 Task: View and add the product "Charmin Toilet Paper Ultra Soft 2-Ply 244 Sheets per Roll (12 ct)" to cart from the store "DashMart".
Action: Mouse pressed left at (63, 111)
Screenshot: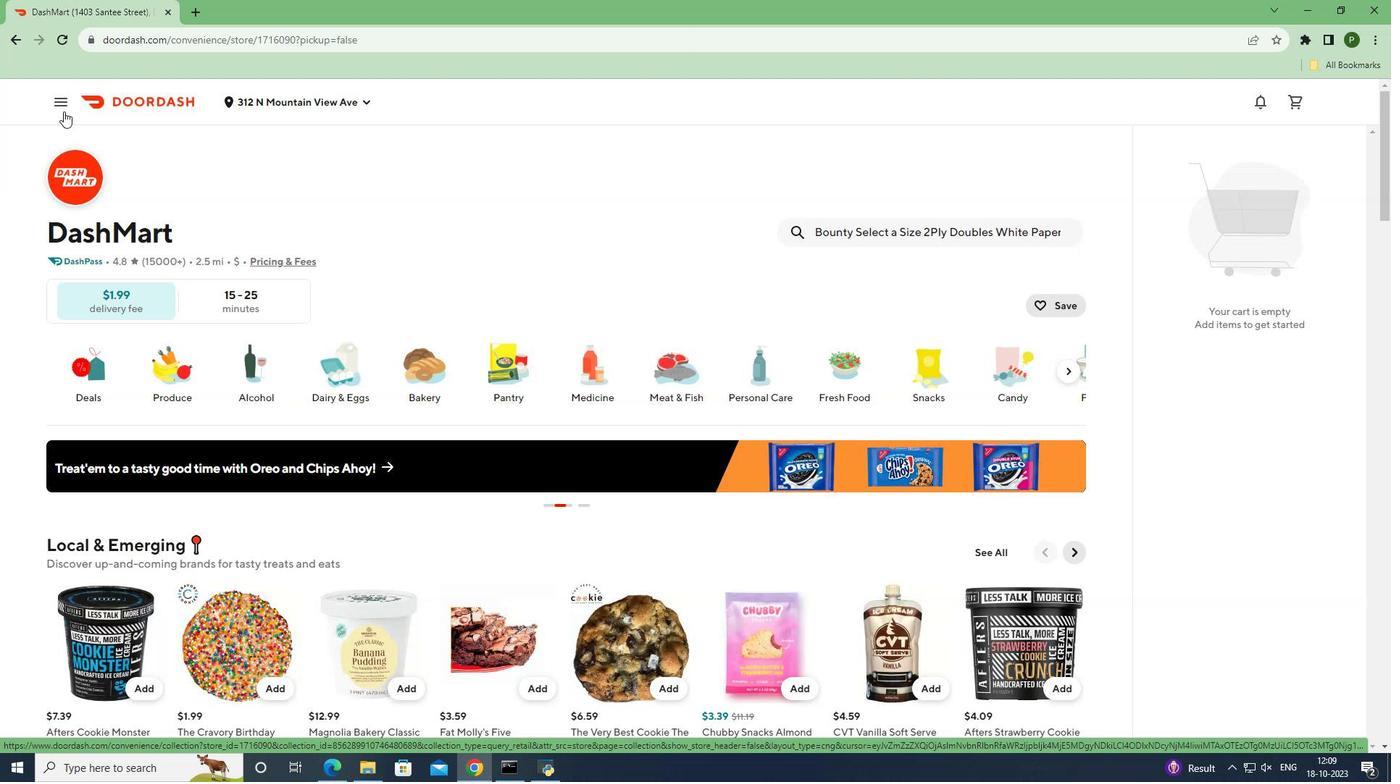 
Action: Mouse moved to (79, 210)
Screenshot: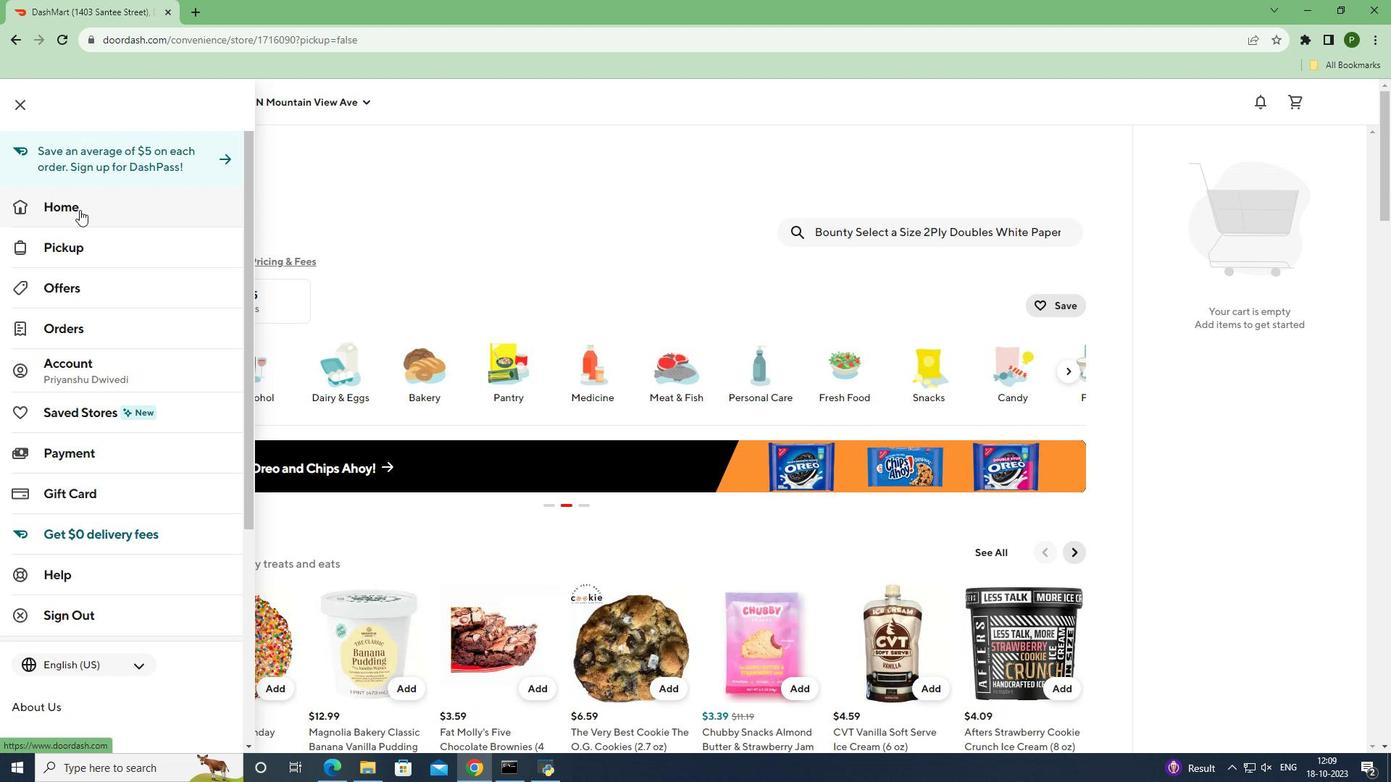
Action: Mouse pressed left at (79, 210)
Screenshot: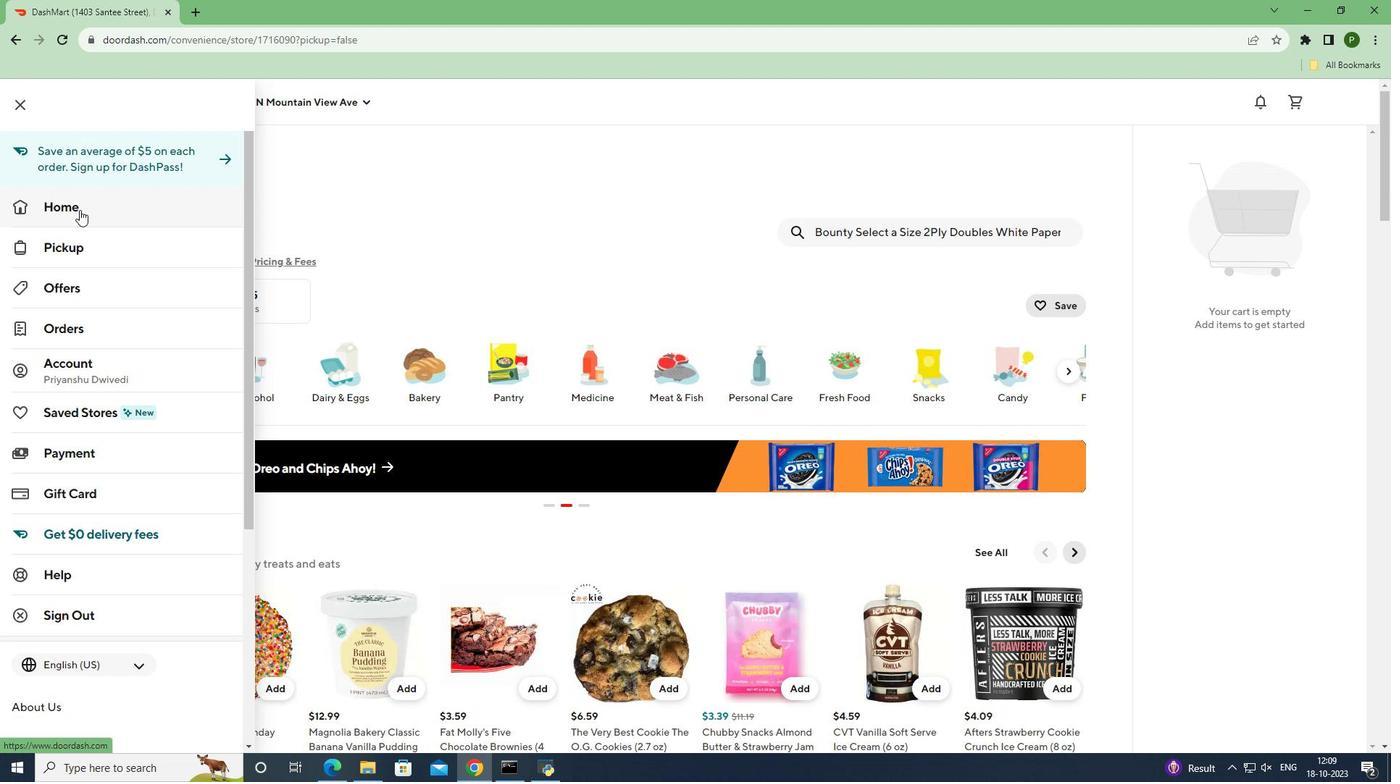 
Action: Mouse moved to (1102, 155)
Screenshot: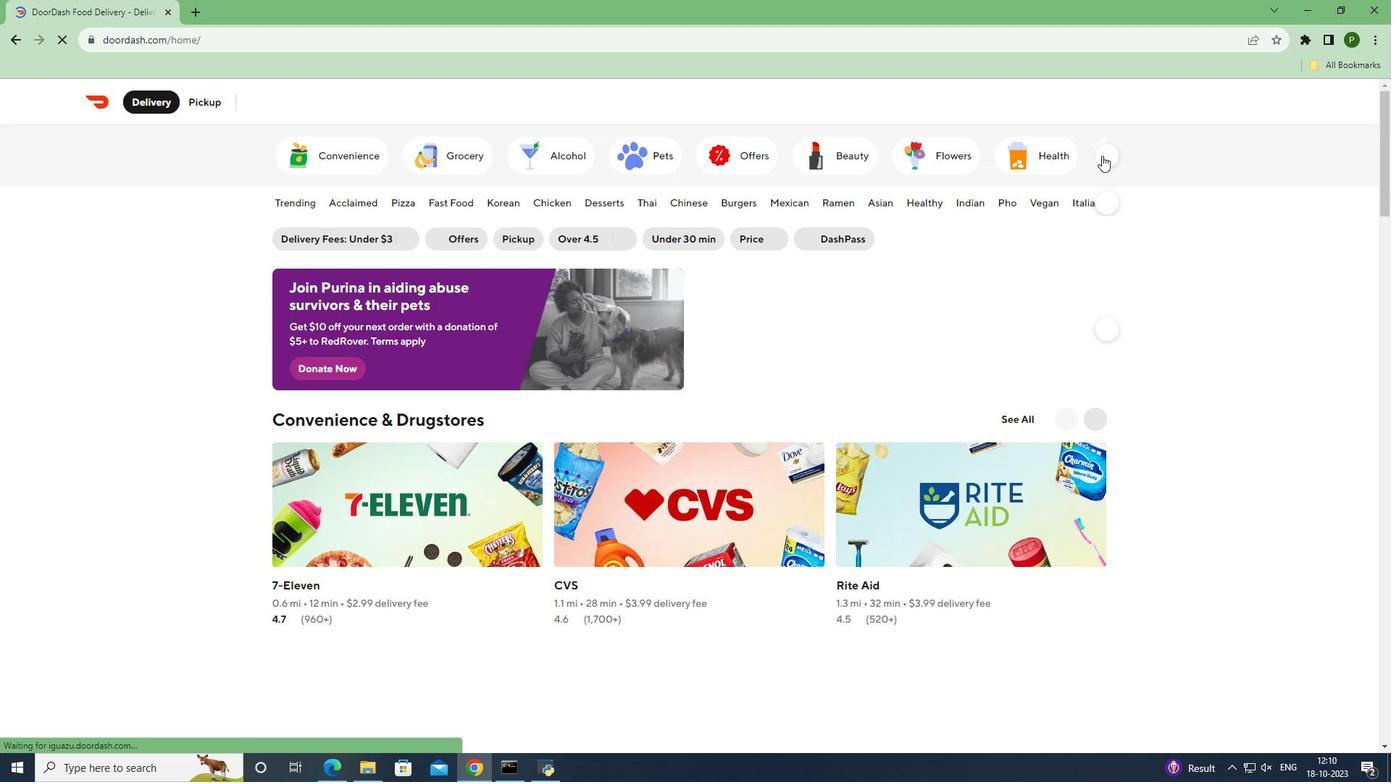 
Action: Mouse pressed left at (1102, 155)
Screenshot: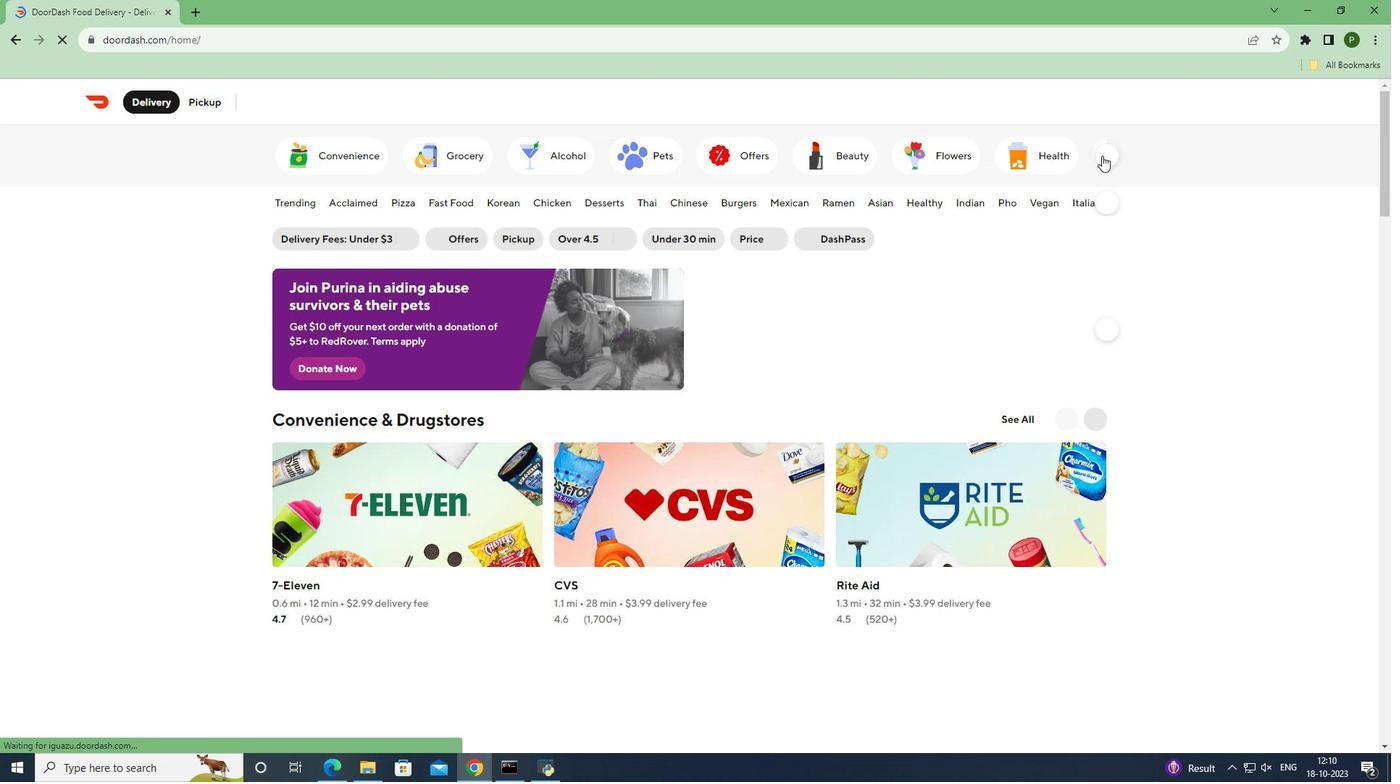 
Action: Mouse moved to (578, 161)
Screenshot: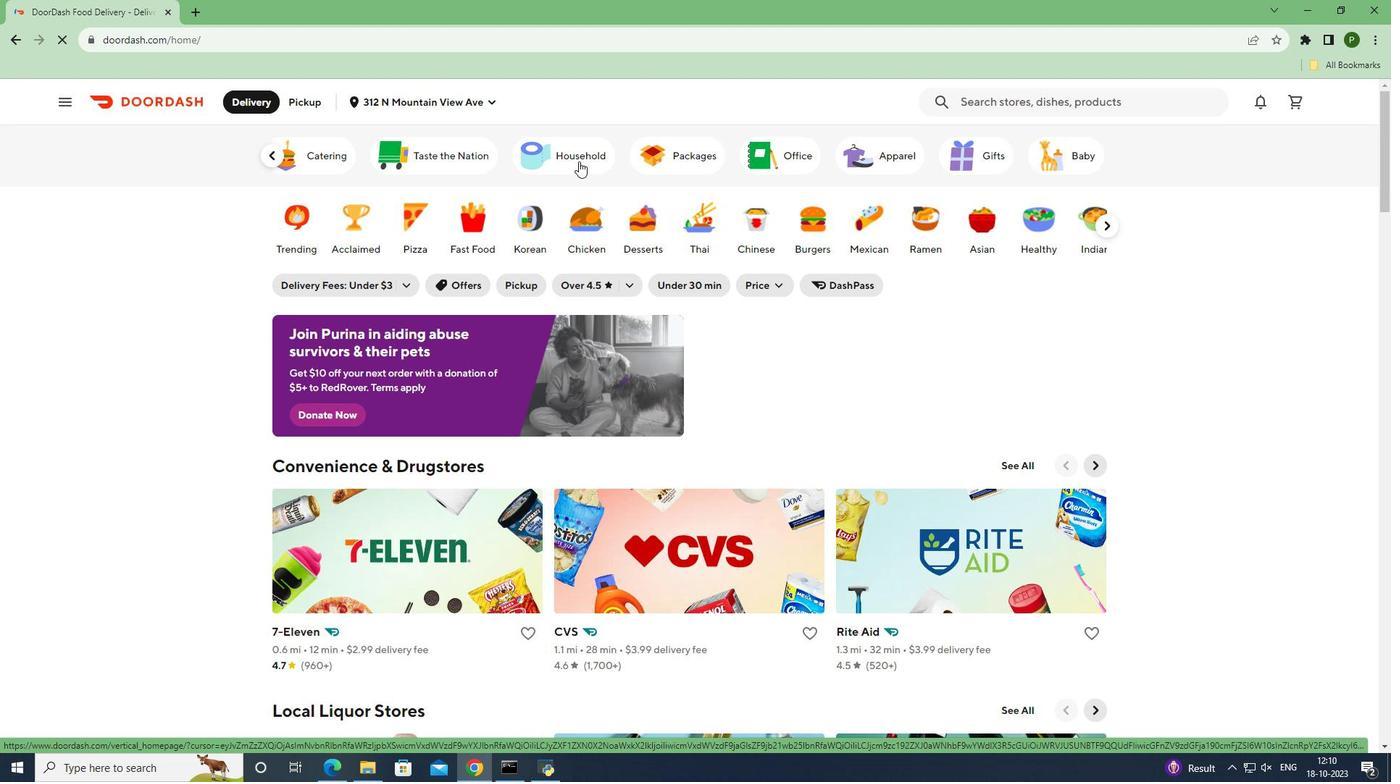 
Action: Mouse pressed left at (578, 161)
Screenshot: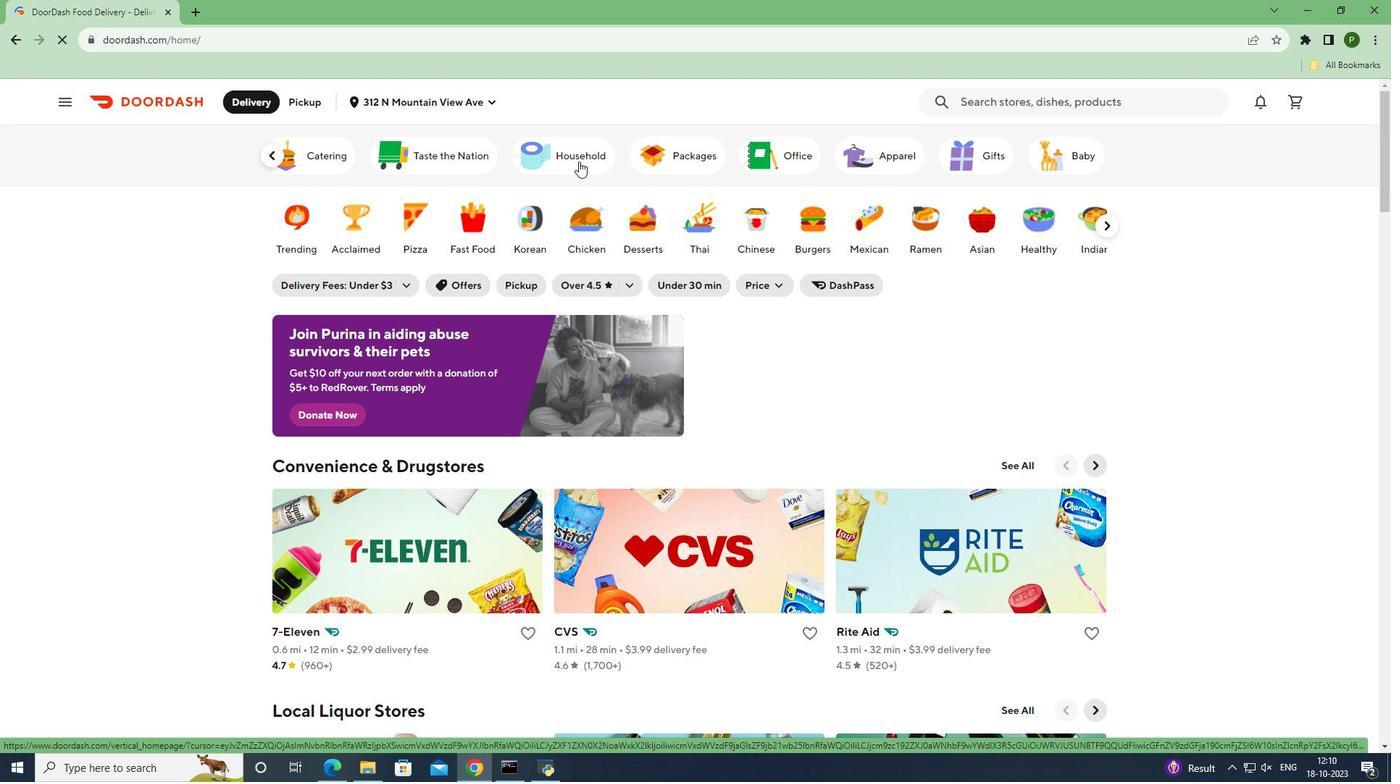 
Action: Mouse moved to (615, 350)
Screenshot: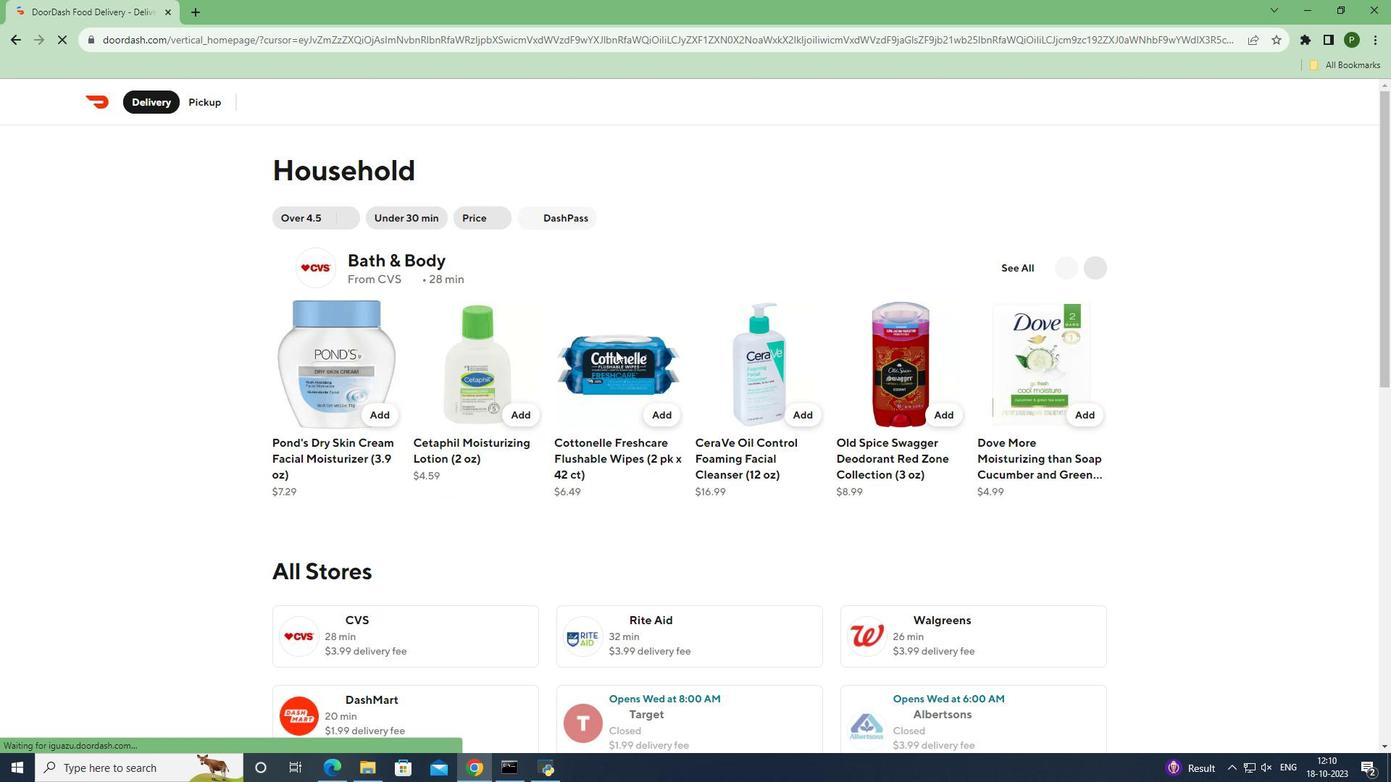 
Action: Mouse scrolled (615, 350) with delta (0, 0)
Screenshot: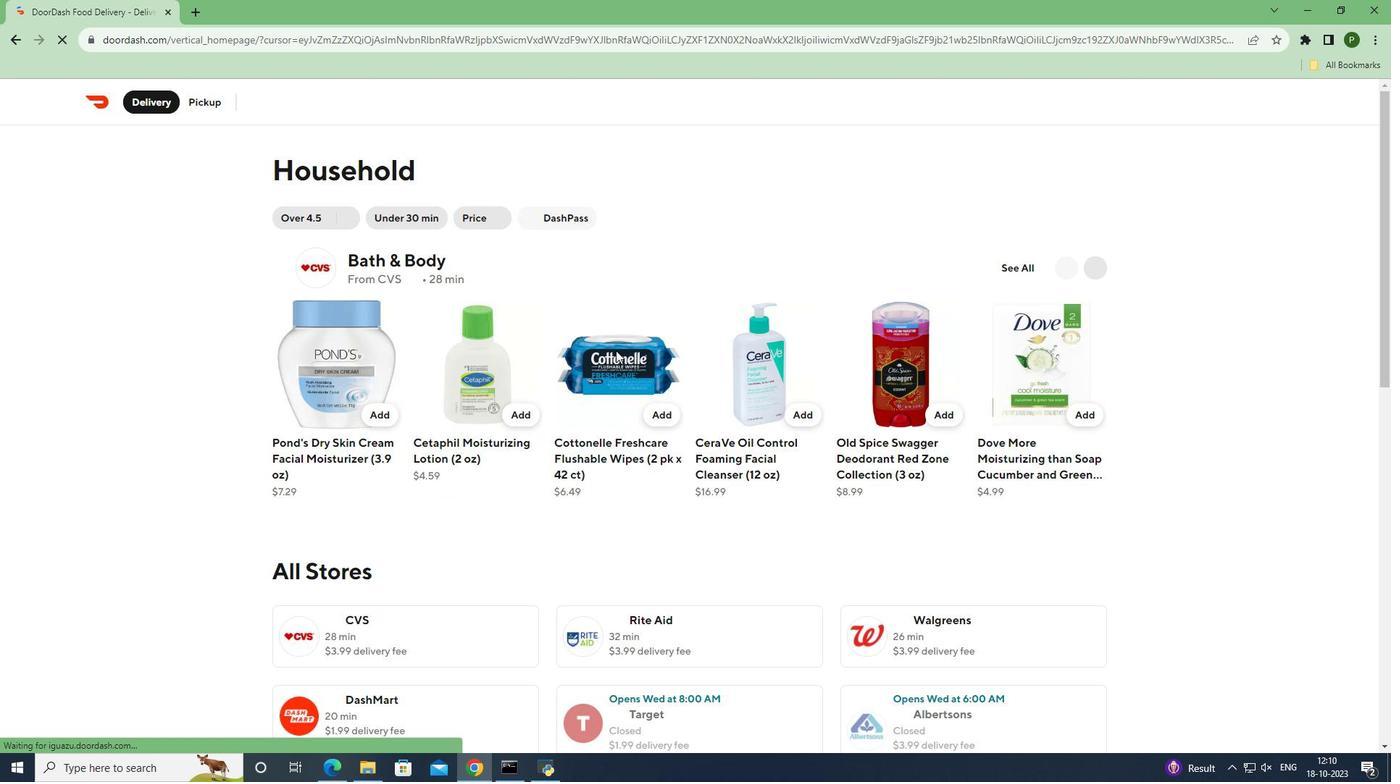 
Action: Mouse moved to (615, 350)
Screenshot: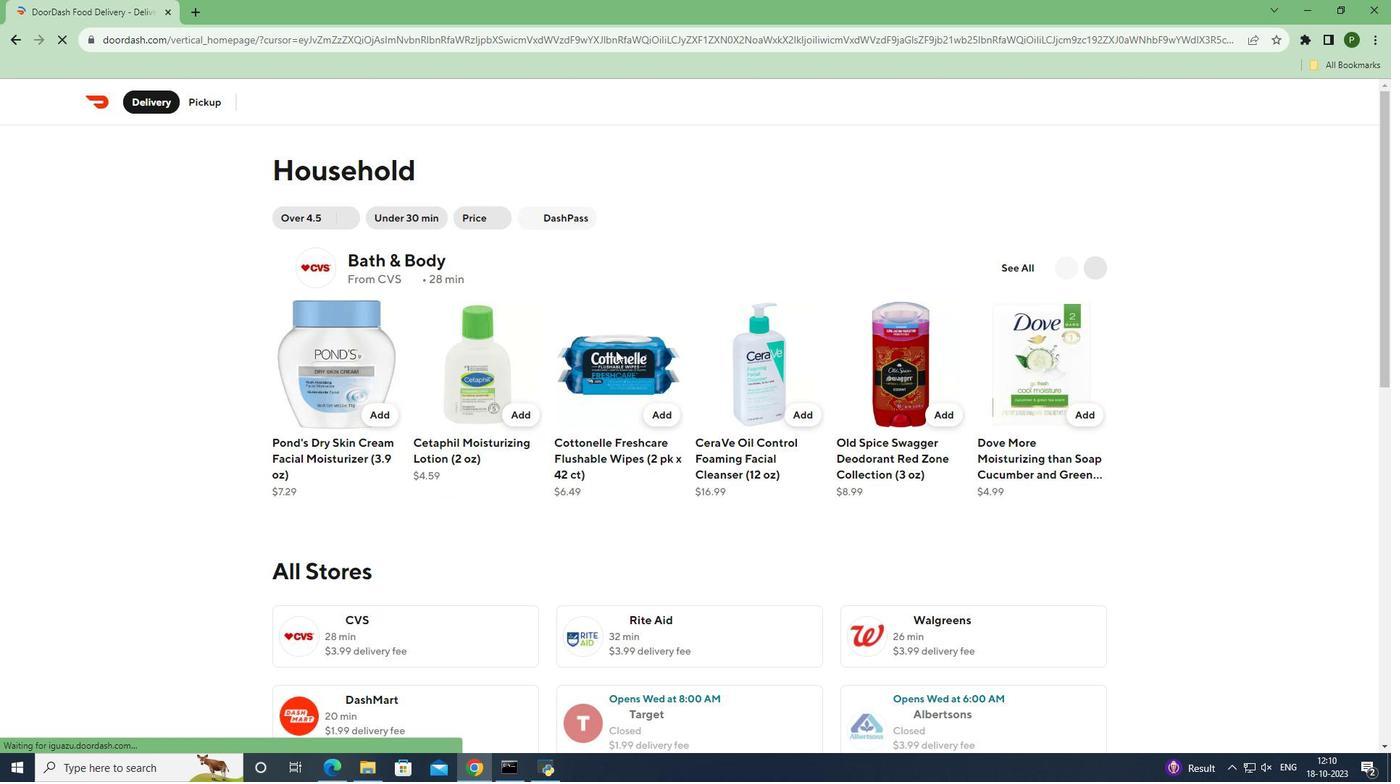 
Action: Mouse scrolled (615, 350) with delta (0, 0)
Screenshot: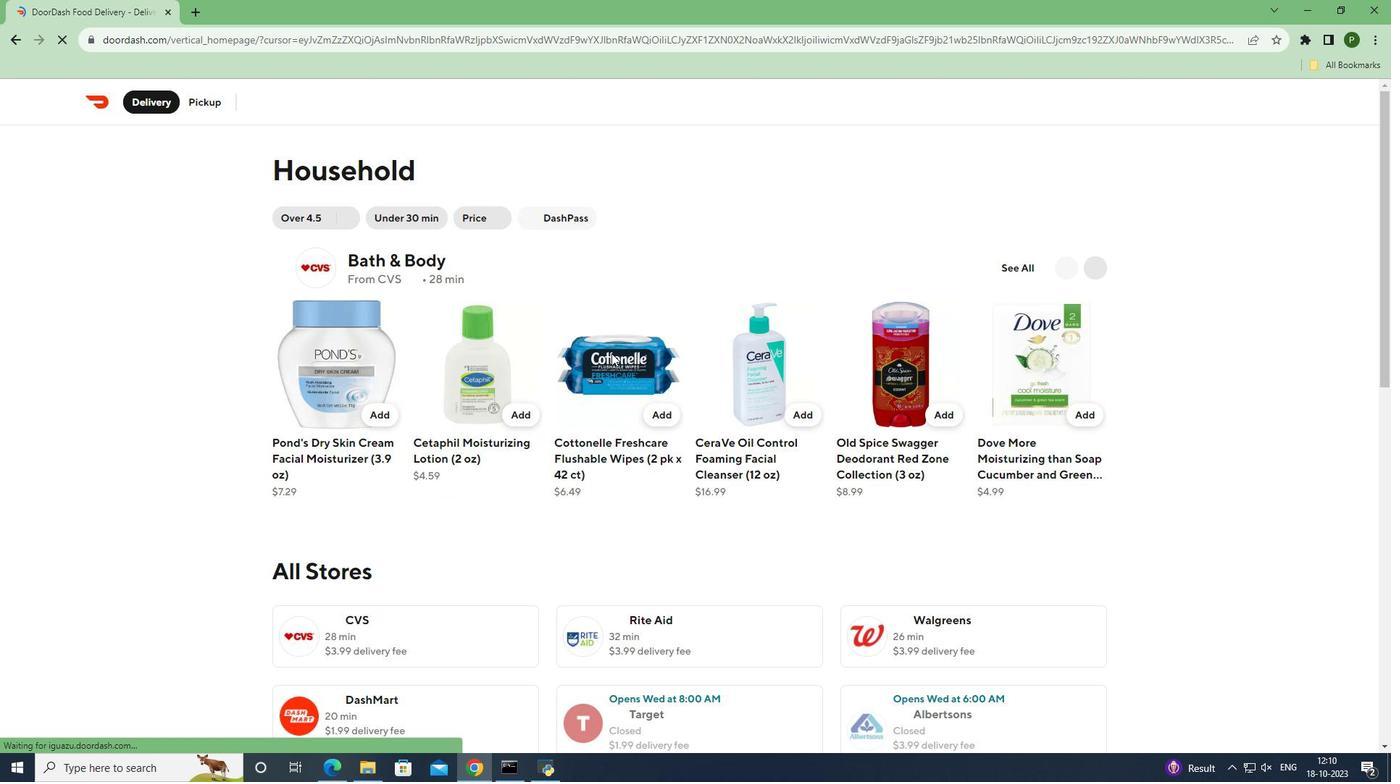 
Action: Mouse moved to (608, 354)
Screenshot: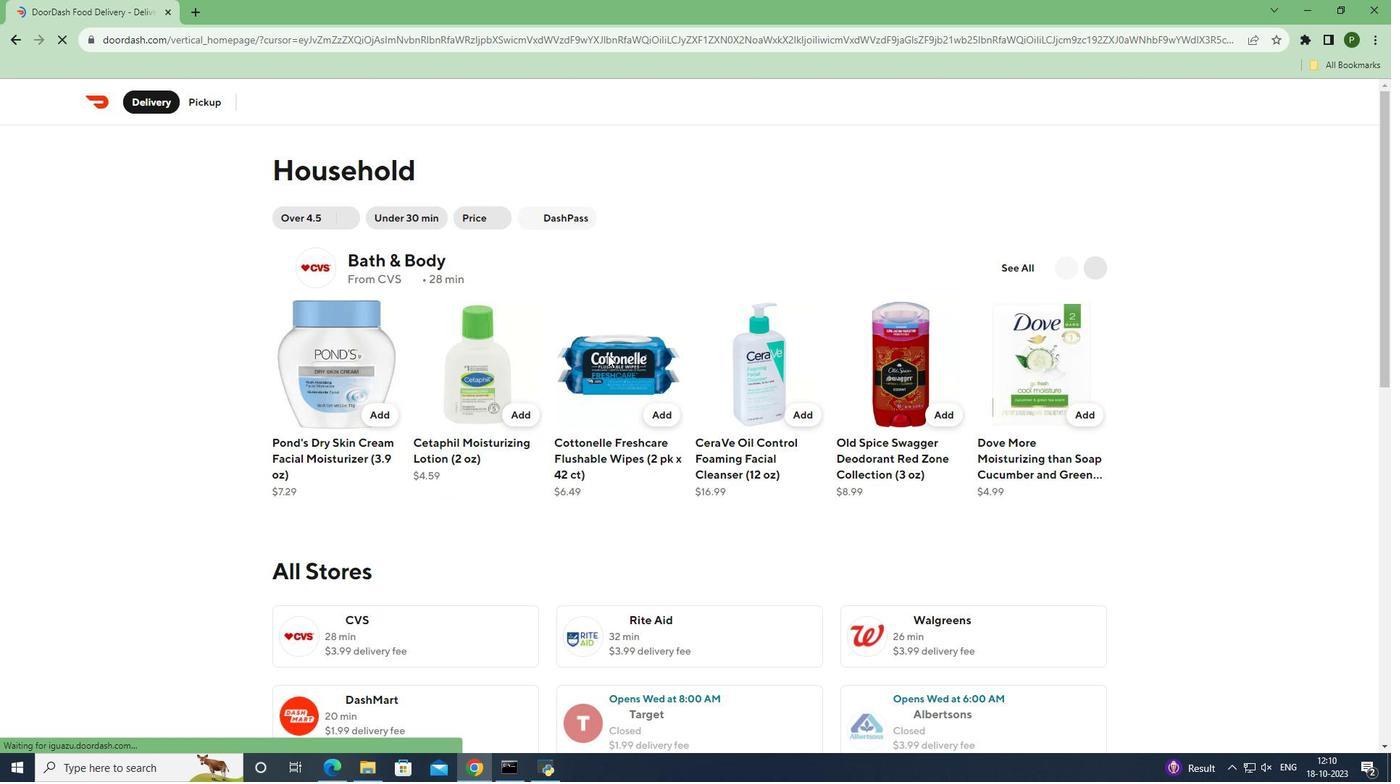 
Action: Mouse scrolled (608, 353) with delta (0, 0)
Screenshot: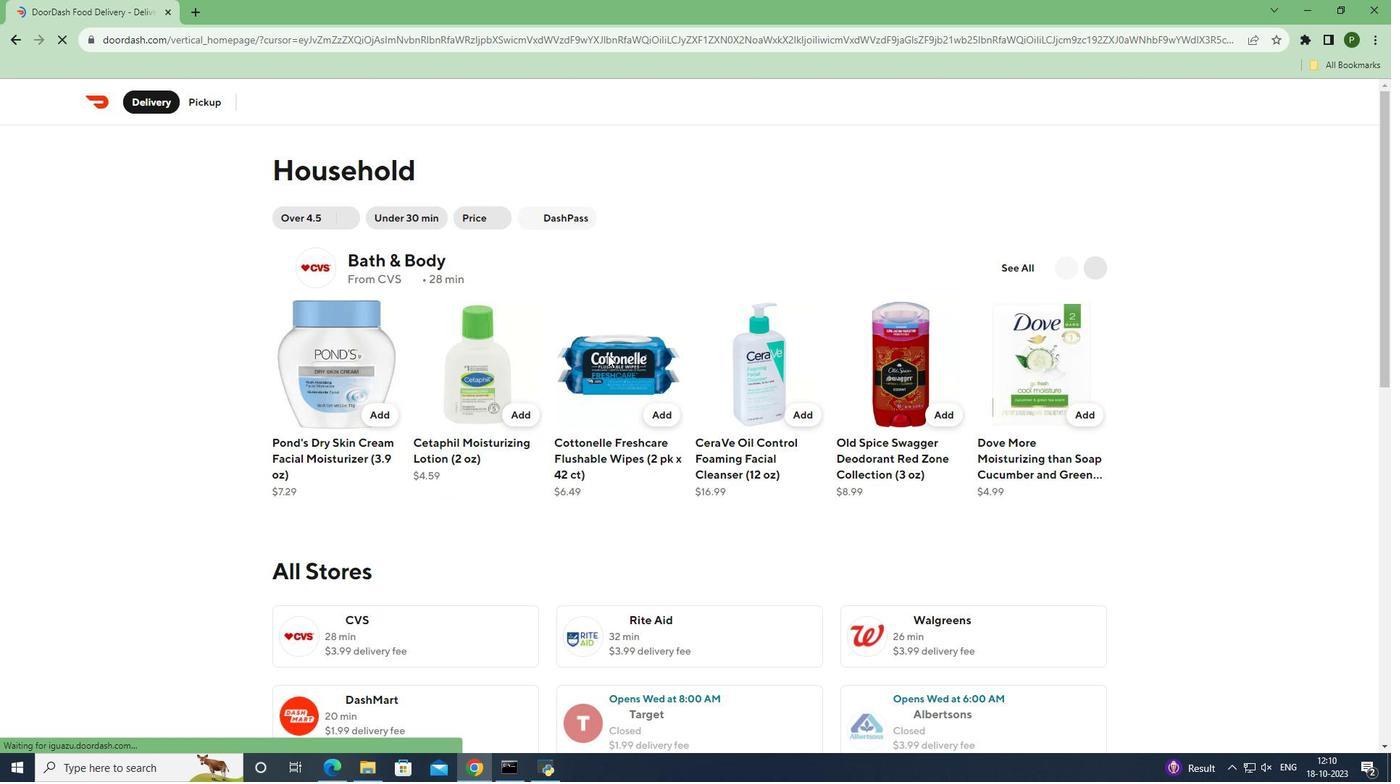 
Action: Mouse moved to (594, 357)
Screenshot: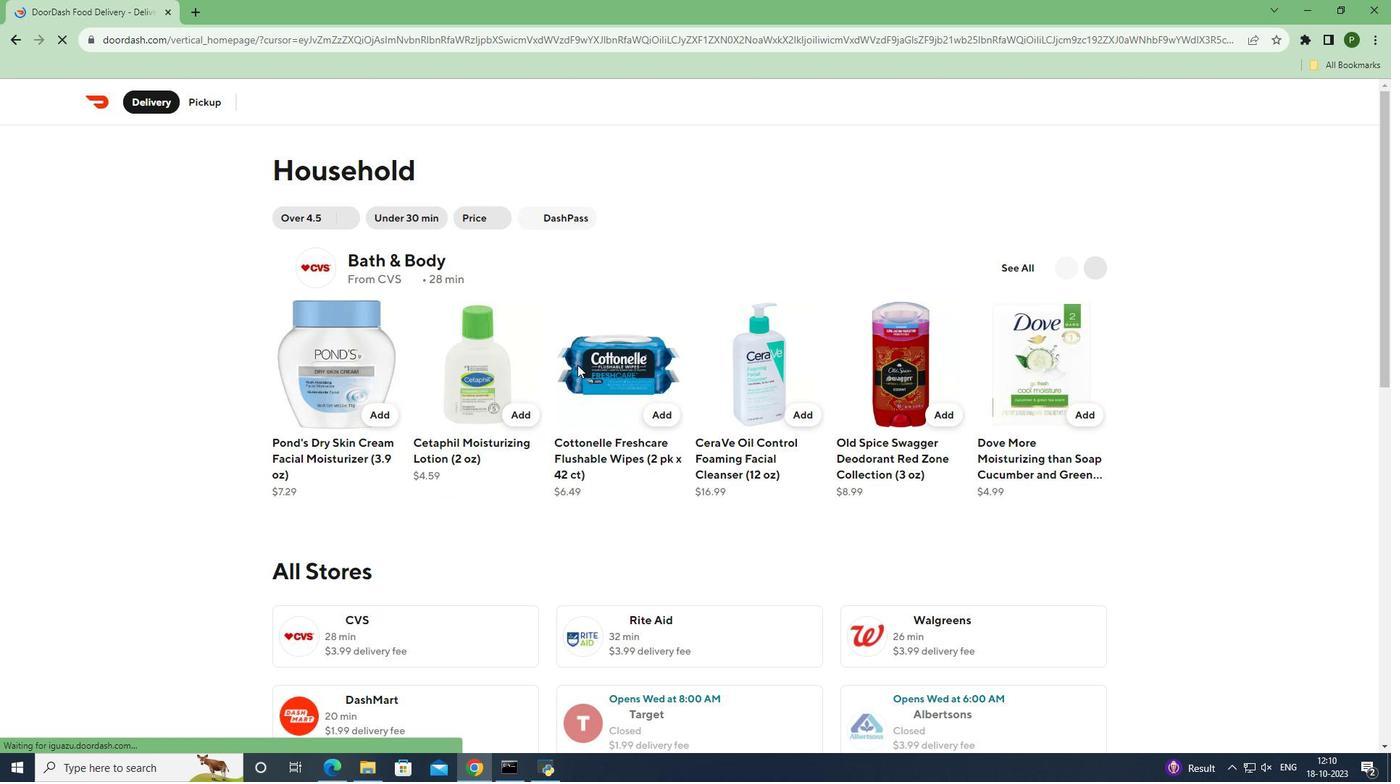 
Action: Mouse scrolled (594, 357) with delta (0, 0)
Screenshot: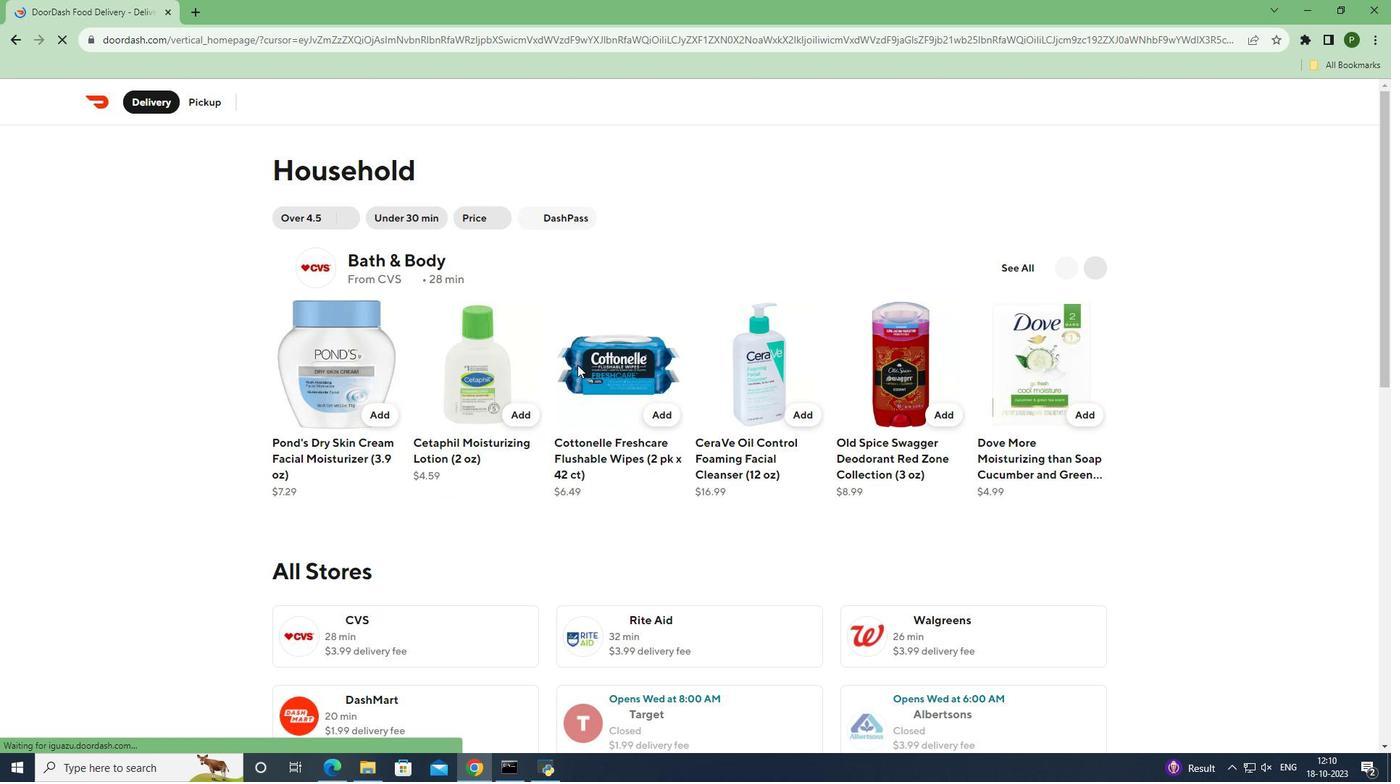 
Action: Mouse moved to (563, 369)
Screenshot: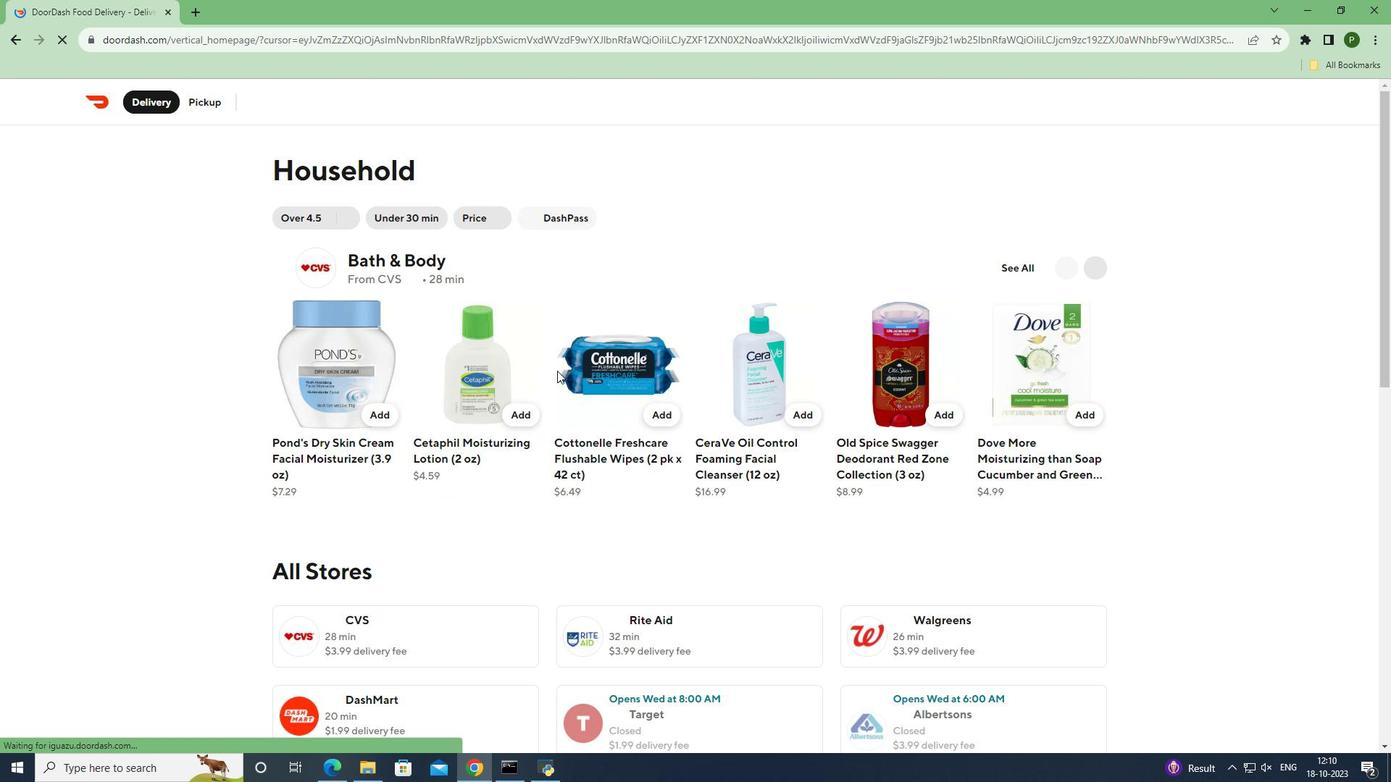 
Action: Mouse scrolled (563, 368) with delta (0, 0)
Screenshot: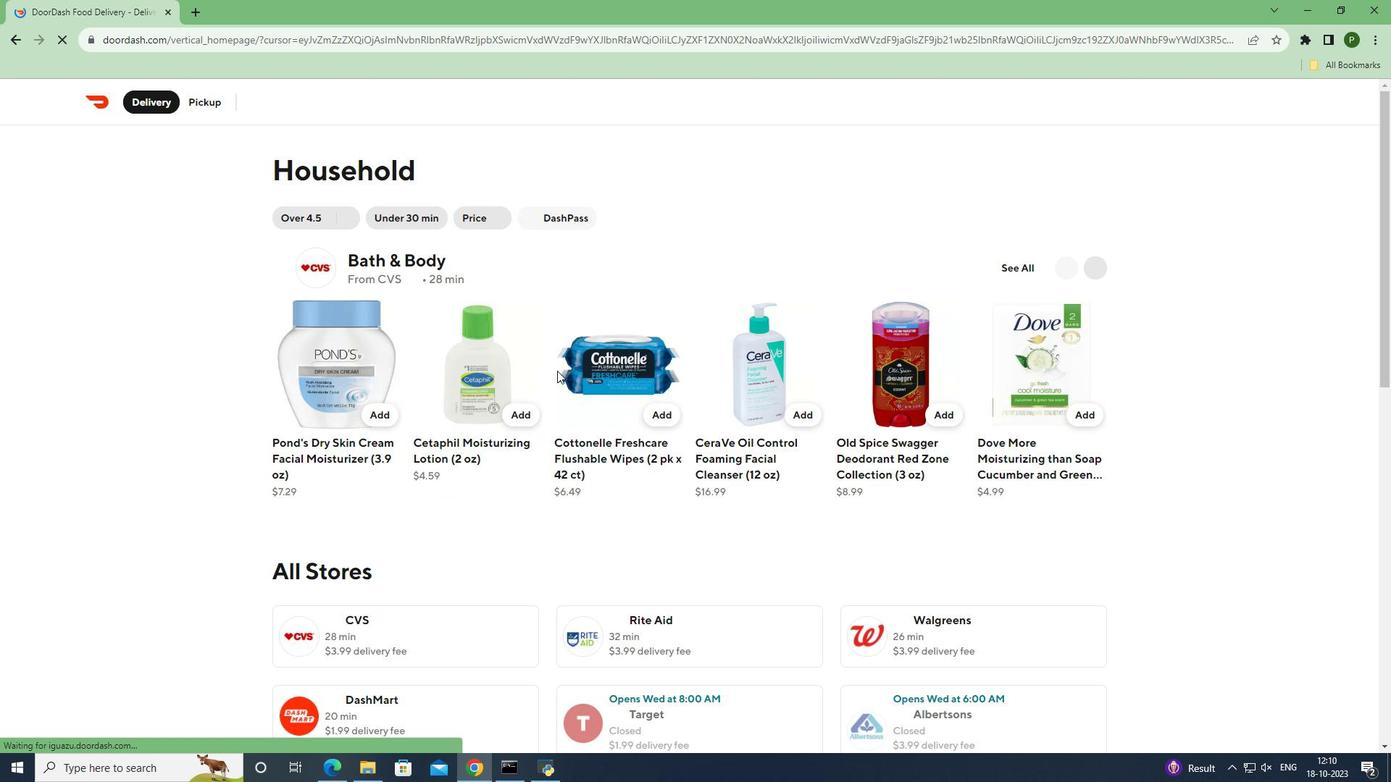 
Action: Mouse moved to (395, 576)
Screenshot: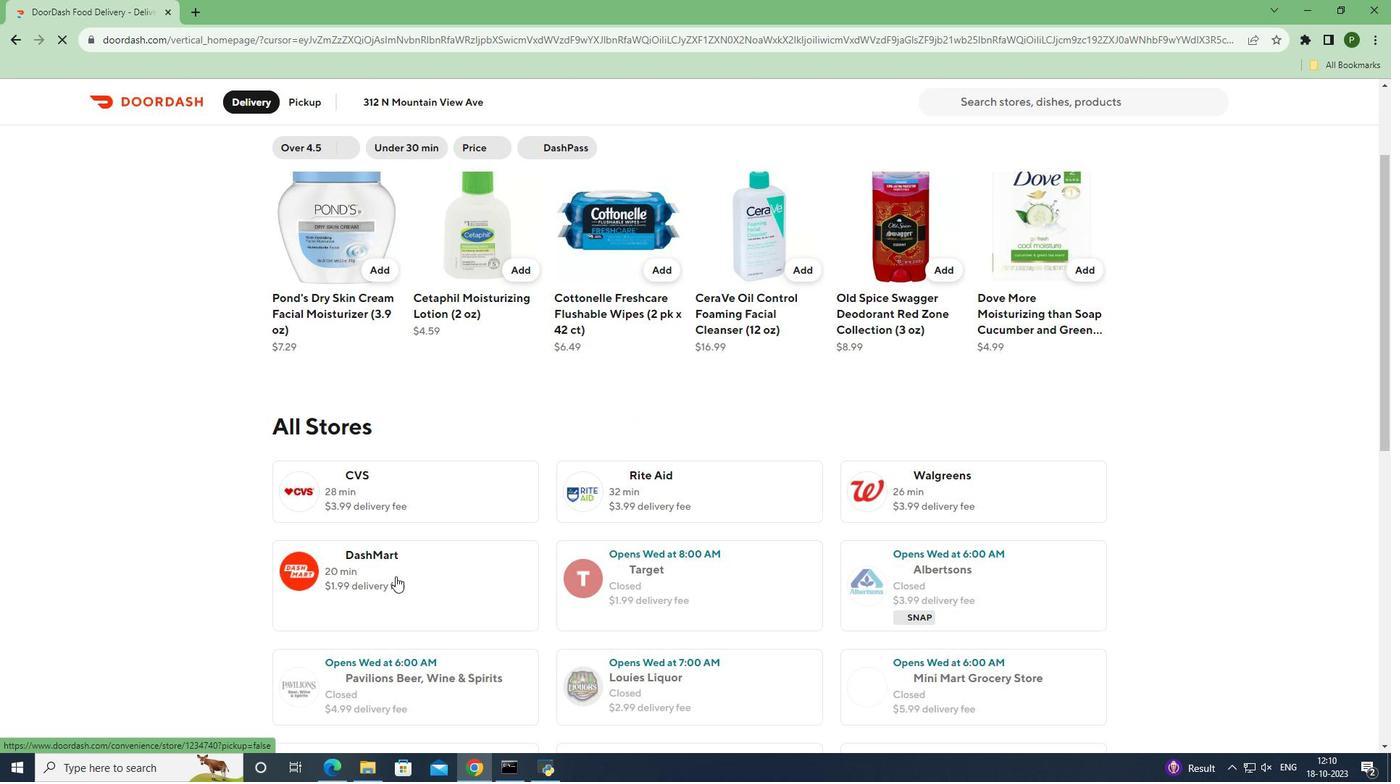 
Action: Mouse pressed left at (395, 576)
Screenshot: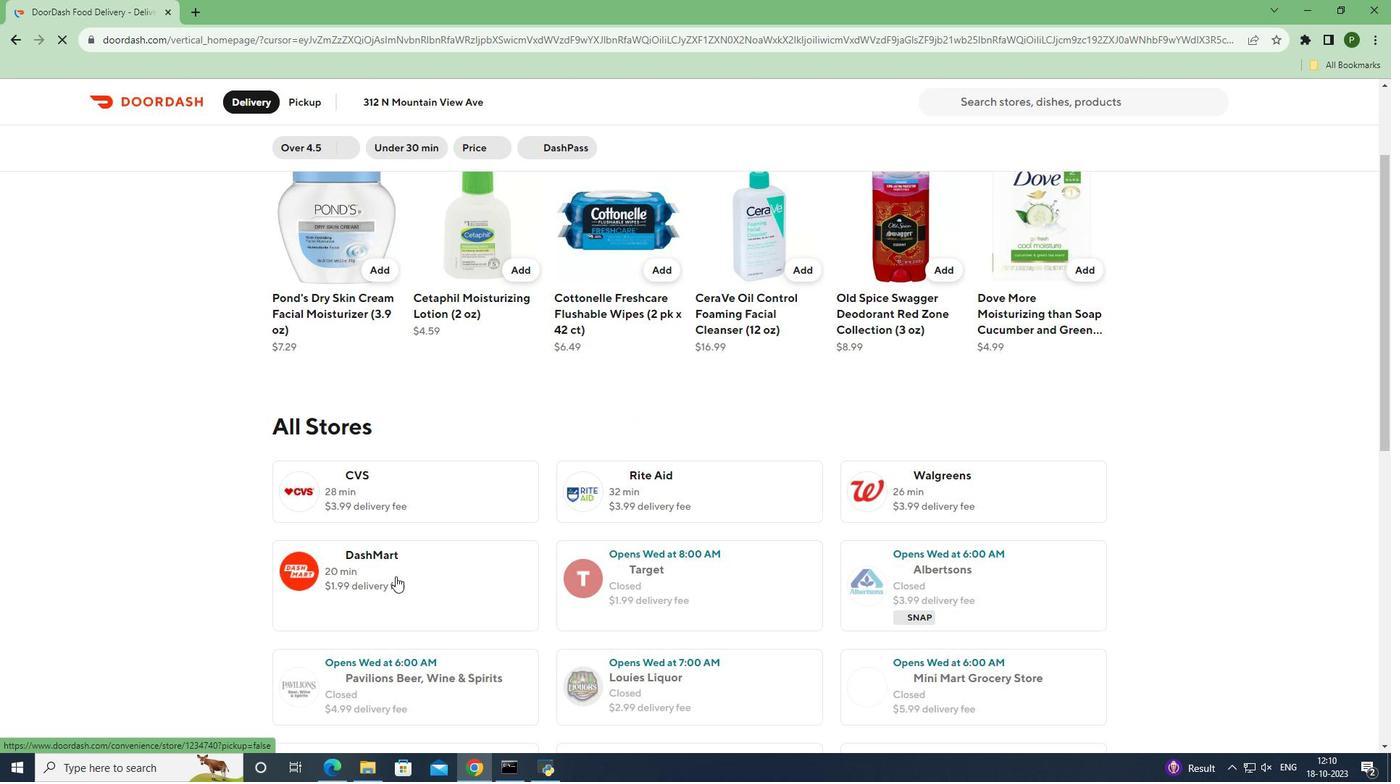 
Action: Mouse moved to (891, 235)
Screenshot: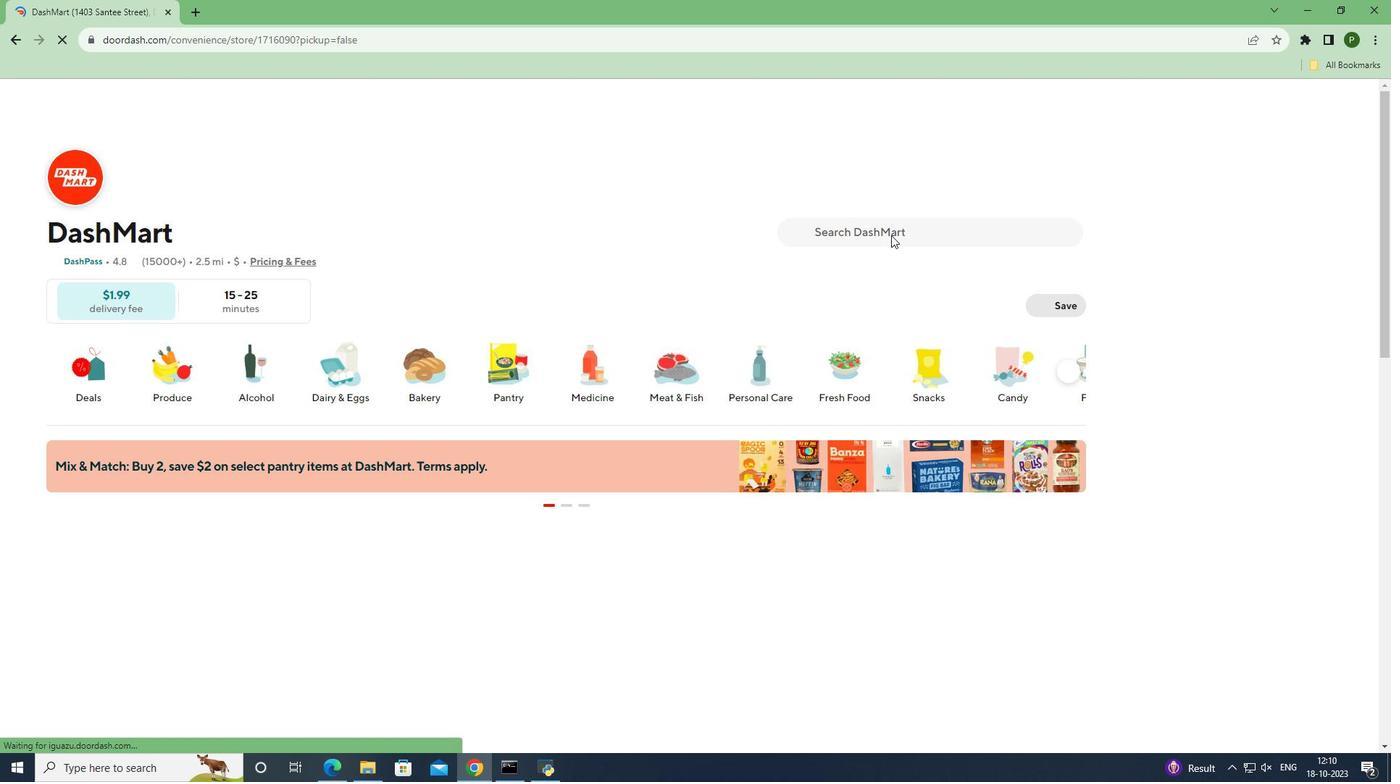 
Action: Mouse pressed left at (891, 235)
Screenshot: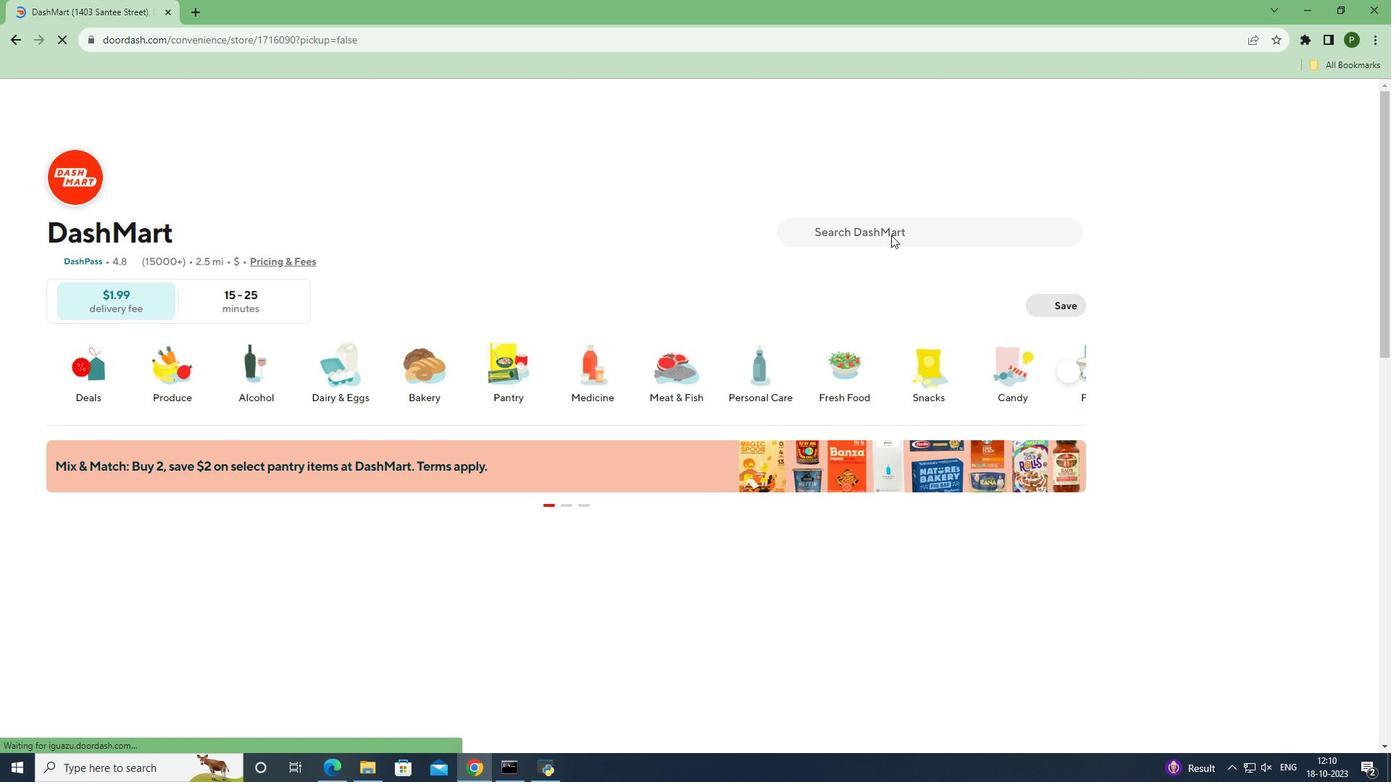 
Action: Key pressed <Key.caps_lock>C<Key.caps_lock>harmin<Key.space><Key.caps_lock>T<Key.caps_lock>oilet<Key.space><Key.caps_lock>P<Key.caps_lock>aper<Key.space><Key.caps_lock>U<Key.caps_lock>ltra<Key.space><Key.caps_lock>S<Key.caps_lock>oft<Key.space>2-<Key.caps_lock>PLY<Key.space>244<Key.space>S<Key.caps_lock>heets<Key.space>per<Key.space><Key.caps_lock>R<Key.caps_lock>oll<Key.space><Key.shift_r>(12<Key.space>ct<Key.shift_r>)
Screenshot: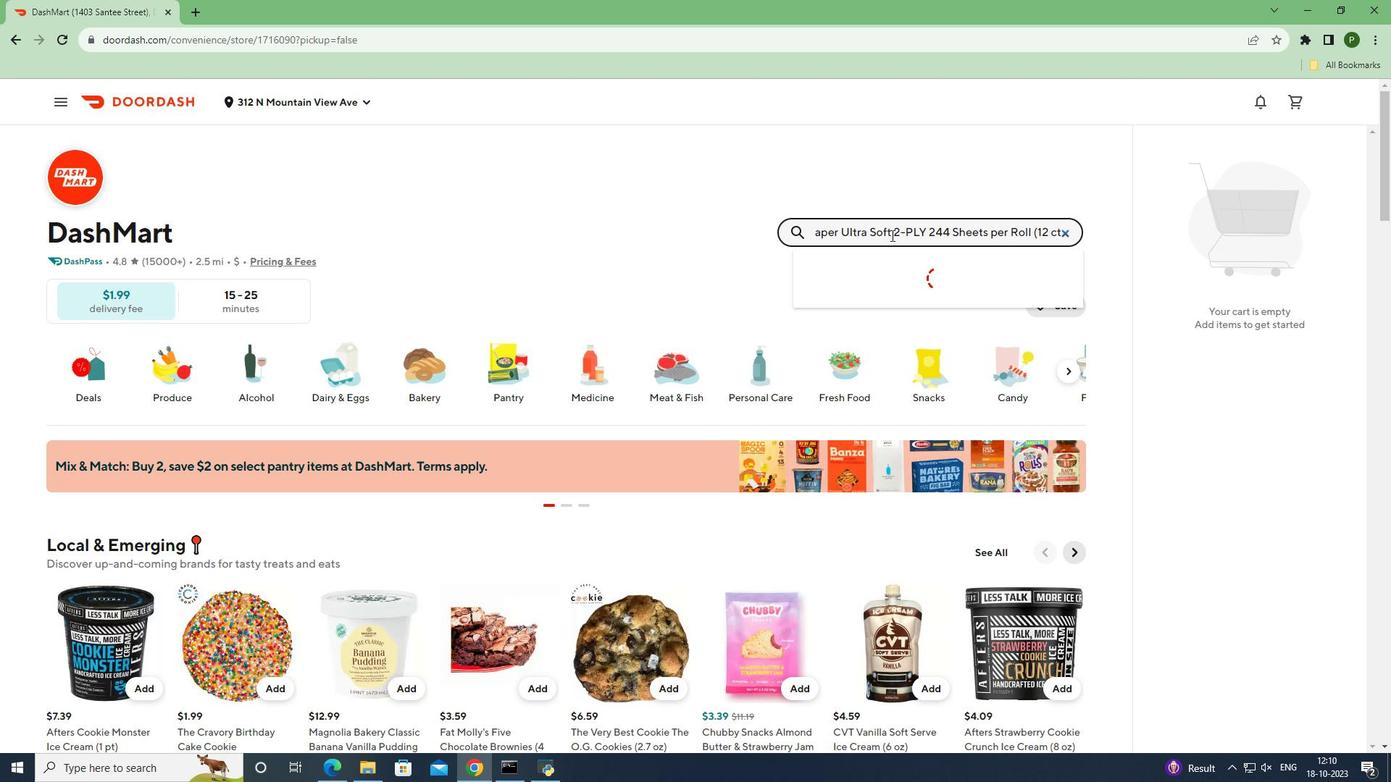 
Action: Mouse moved to (890, 292)
Screenshot: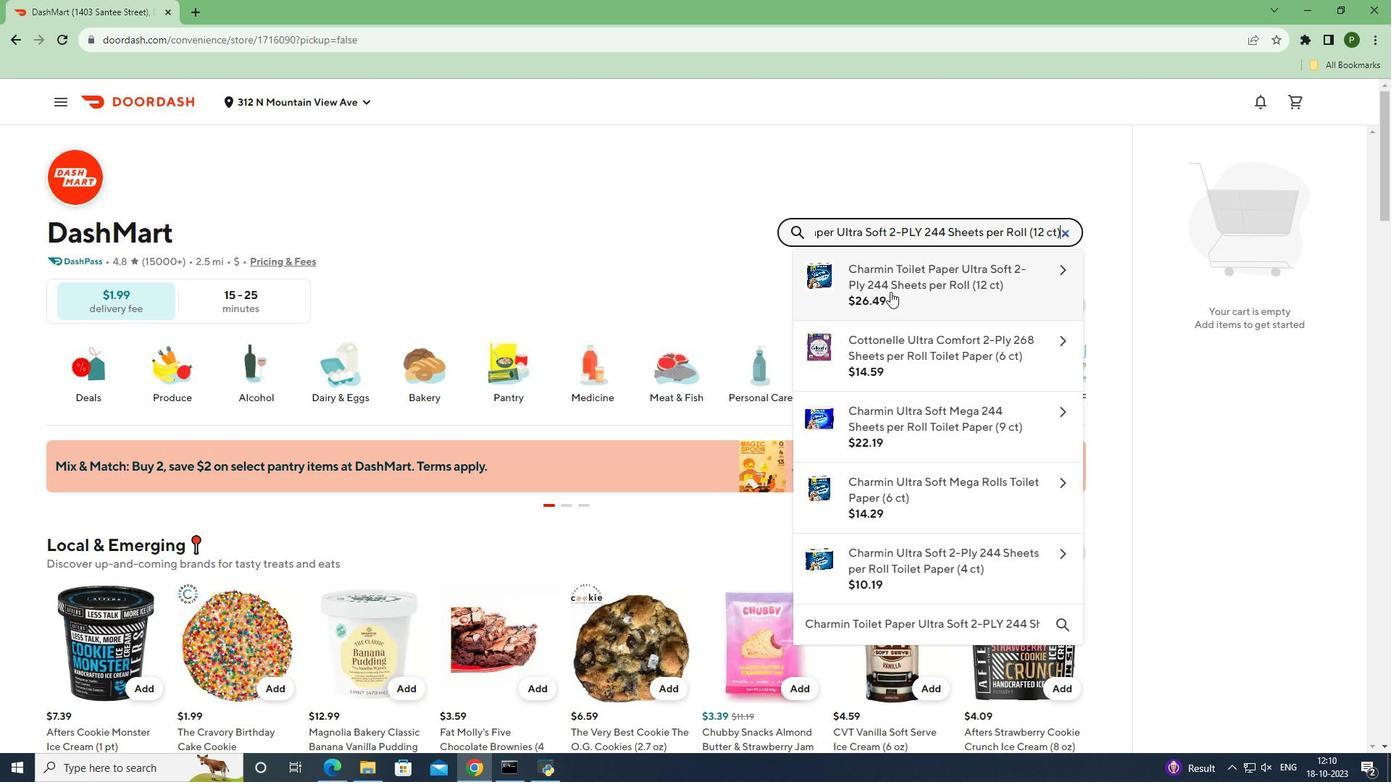 
Action: Mouse pressed left at (890, 292)
Screenshot: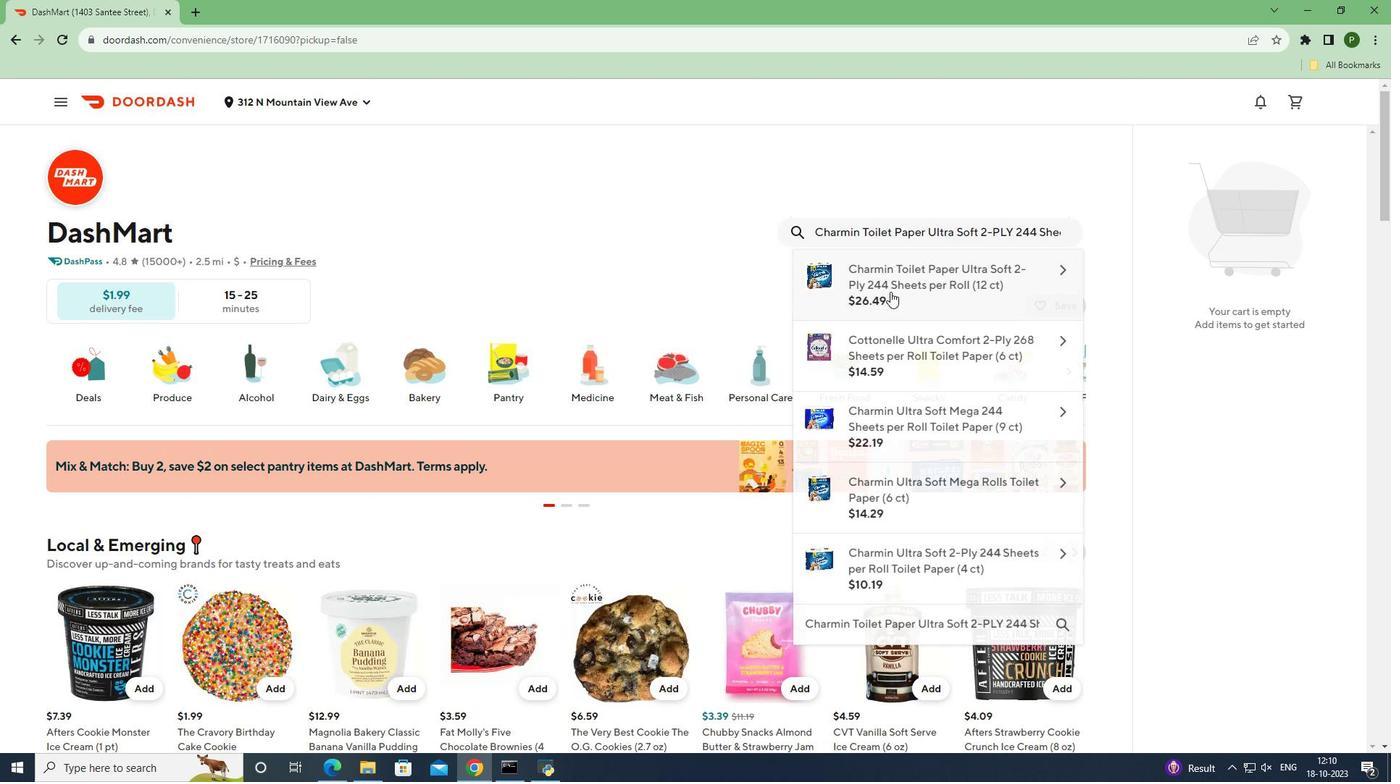 
Action: Mouse moved to (931, 713)
Screenshot: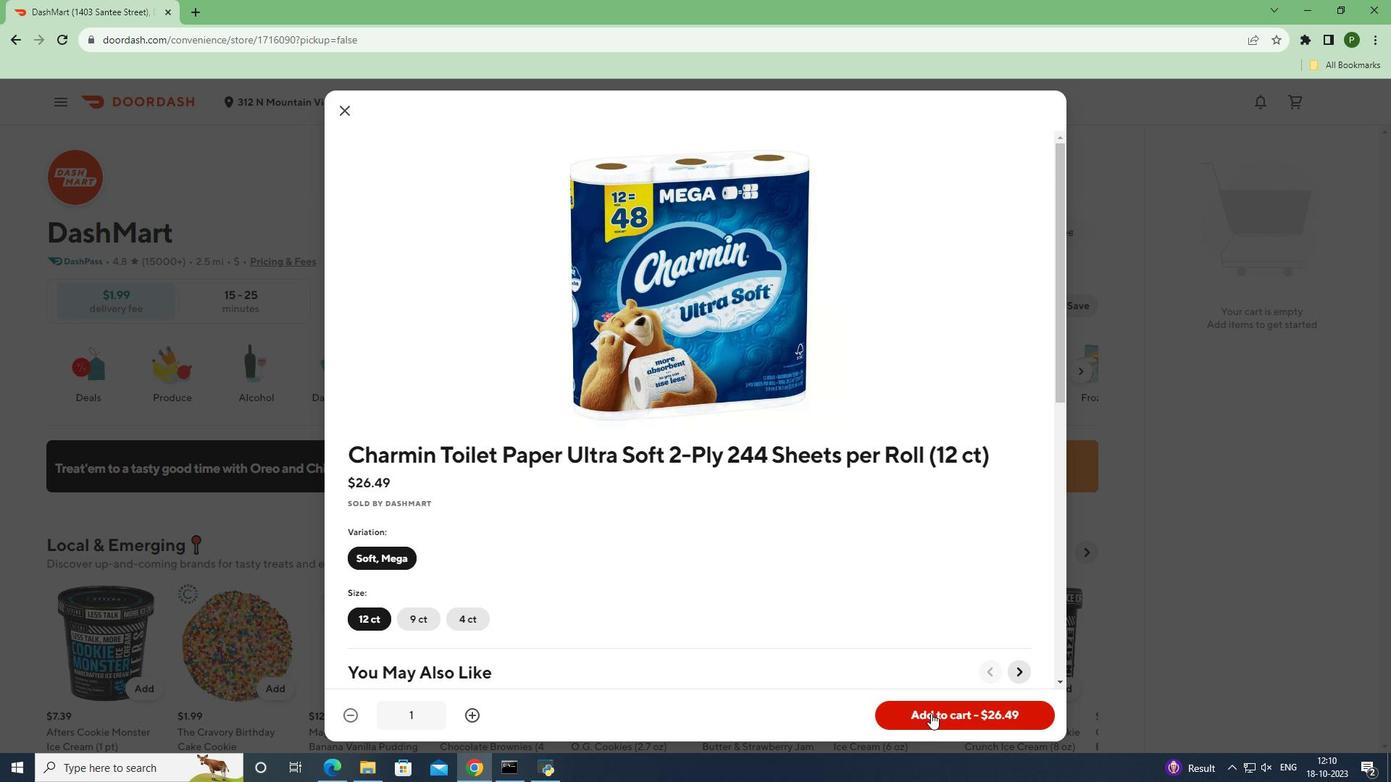 
Action: Mouse pressed left at (931, 713)
Screenshot: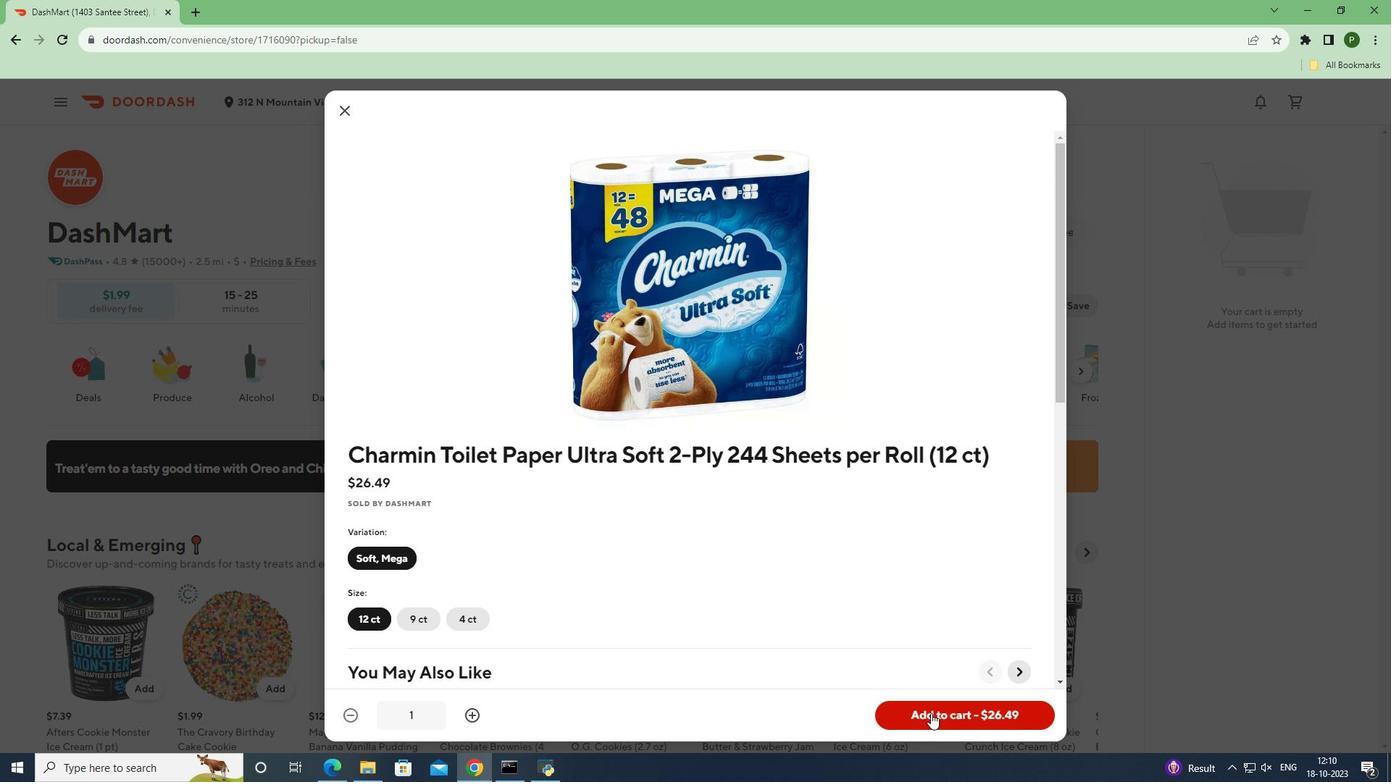 
Action: Mouse moved to (1202, 608)
Screenshot: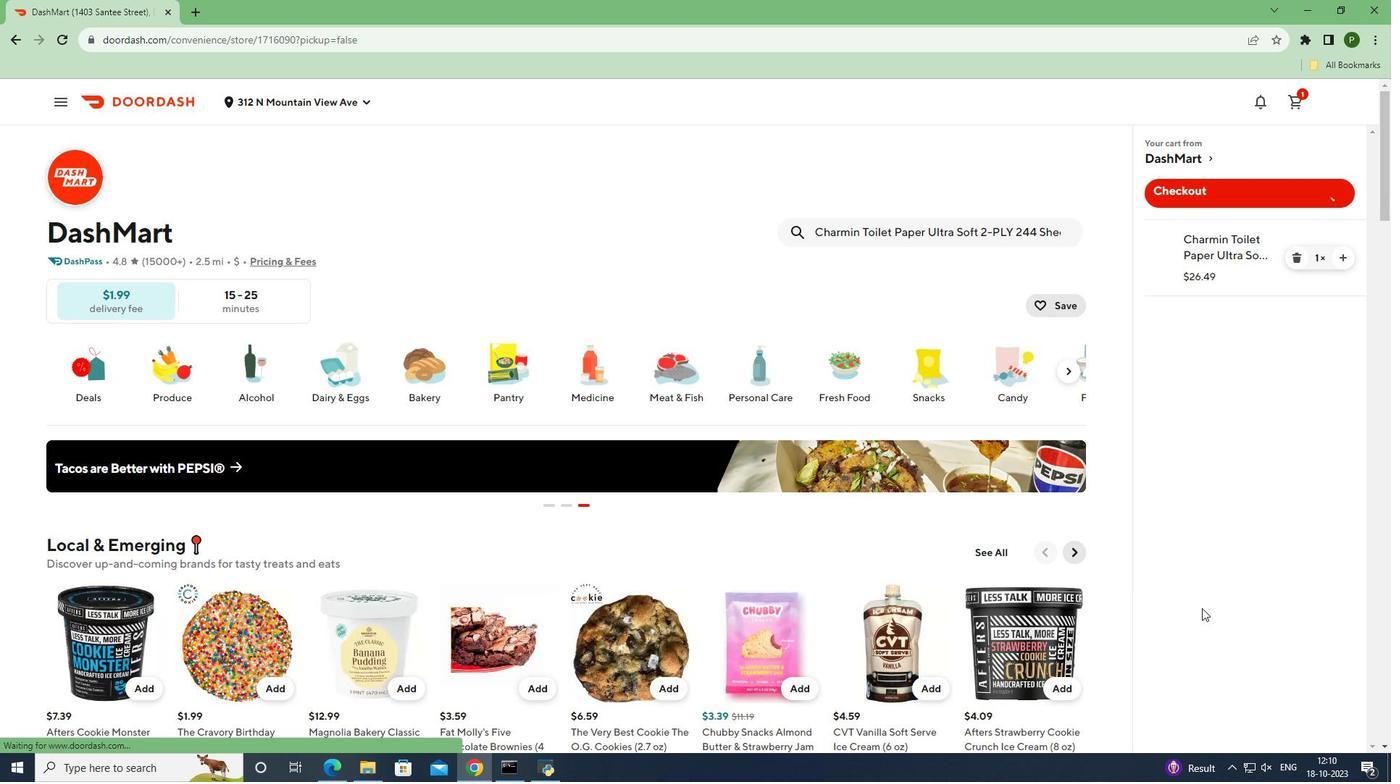 
